 Task: Filter jobs by Noida location.
Action: Mouse moved to (325, 107)
Screenshot: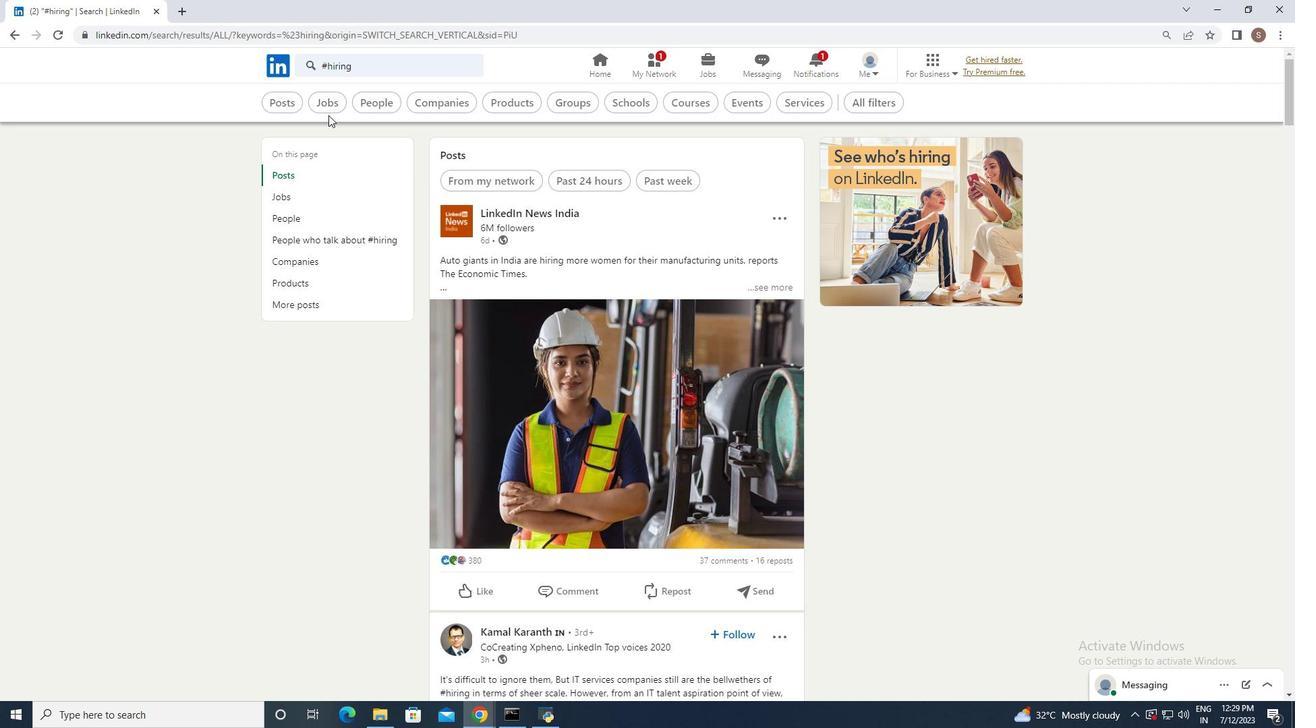 
Action: Mouse pressed left at (325, 107)
Screenshot: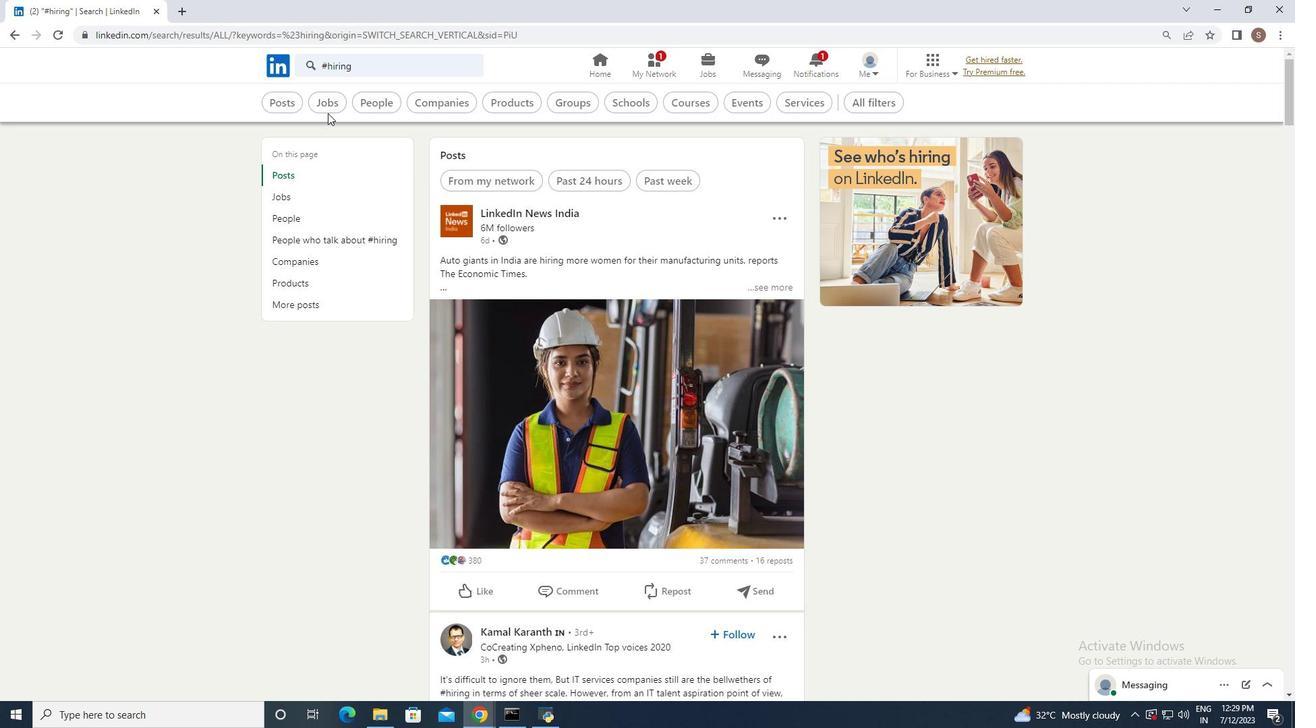 
Action: Mouse moved to (891, 104)
Screenshot: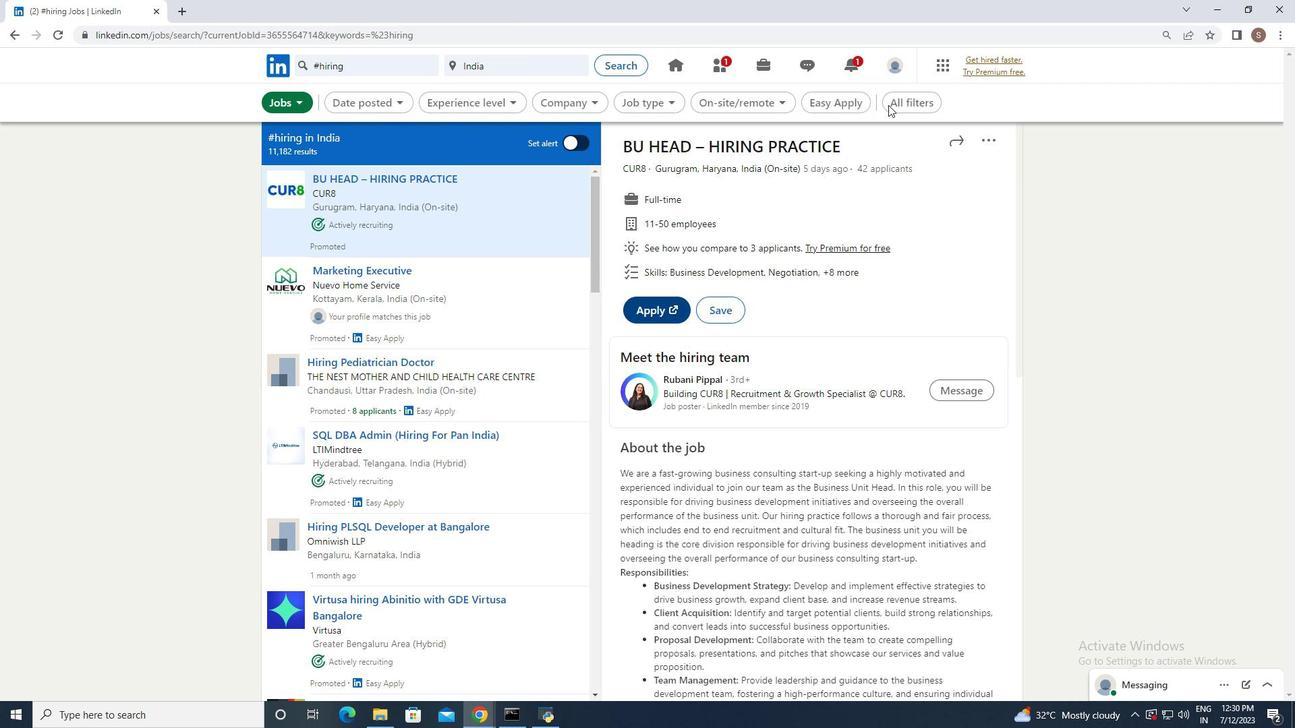 
Action: Mouse pressed left at (891, 104)
Screenshot: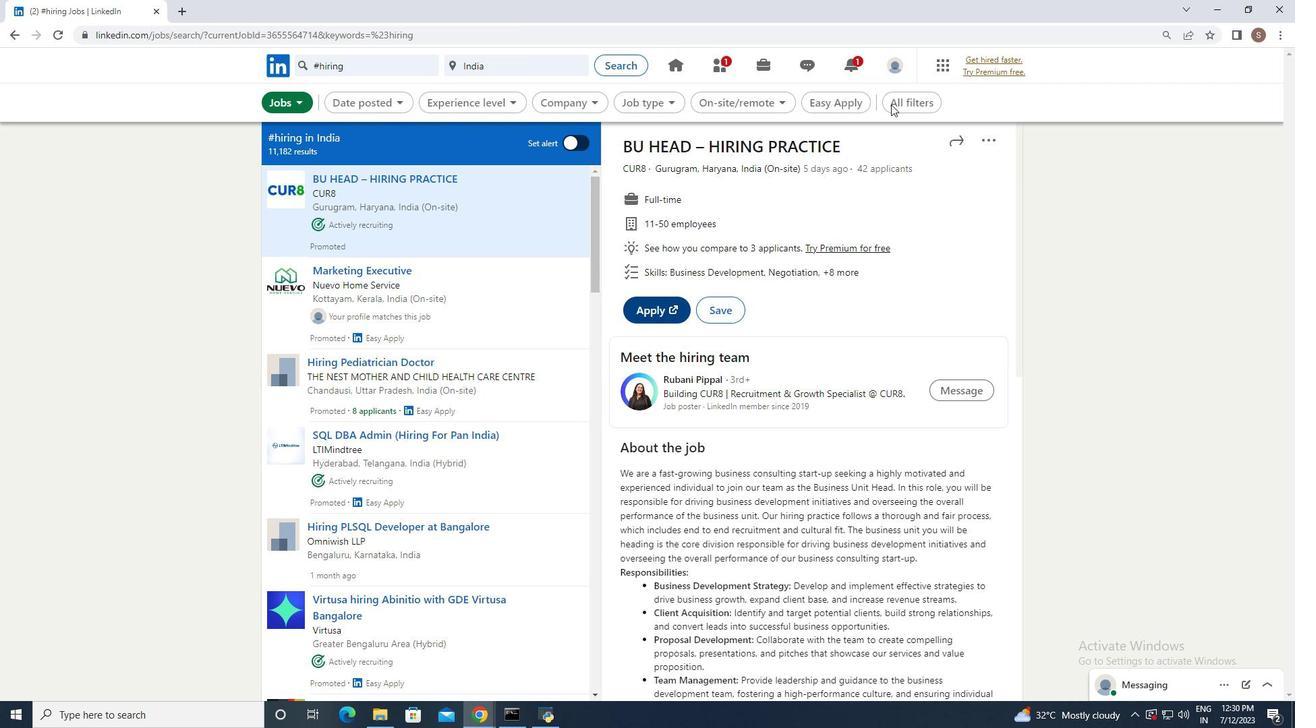 
Action: Mouse moved to (1092, 456)
Screenshot: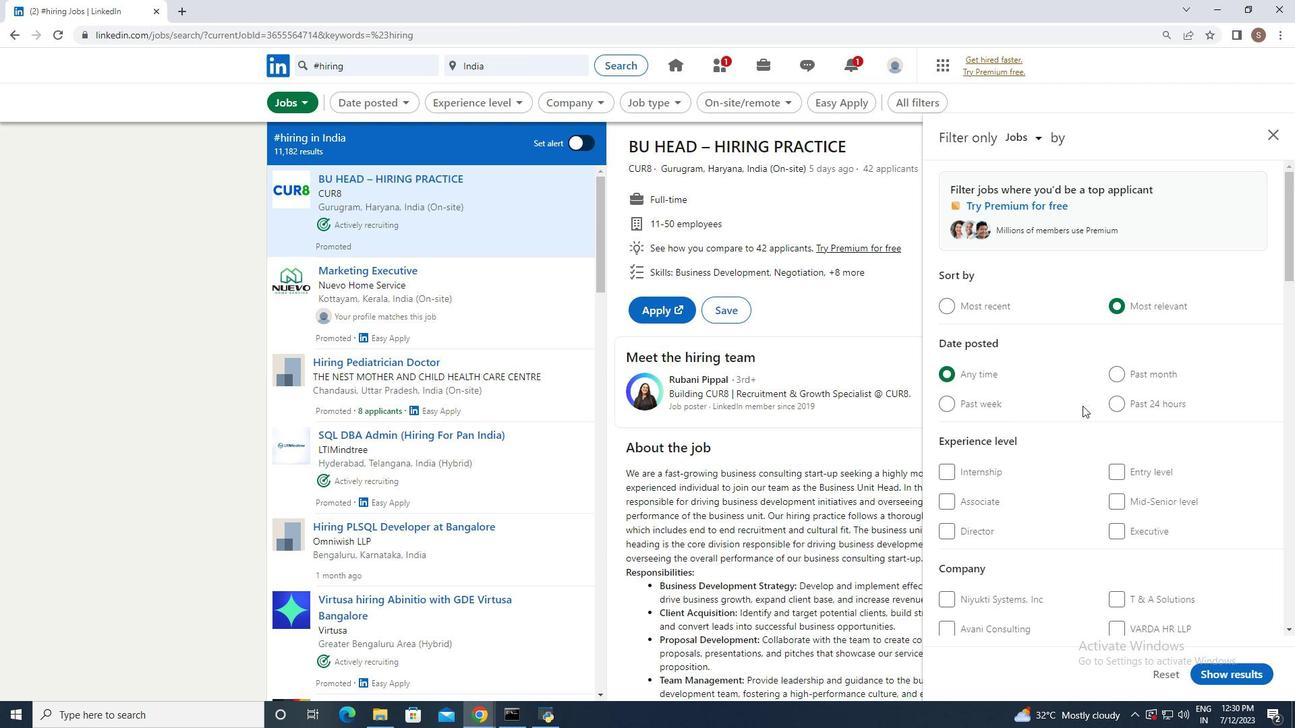 
Action: Mouse scrolled (1092, 455) with delta (0, 0)
Screenshot: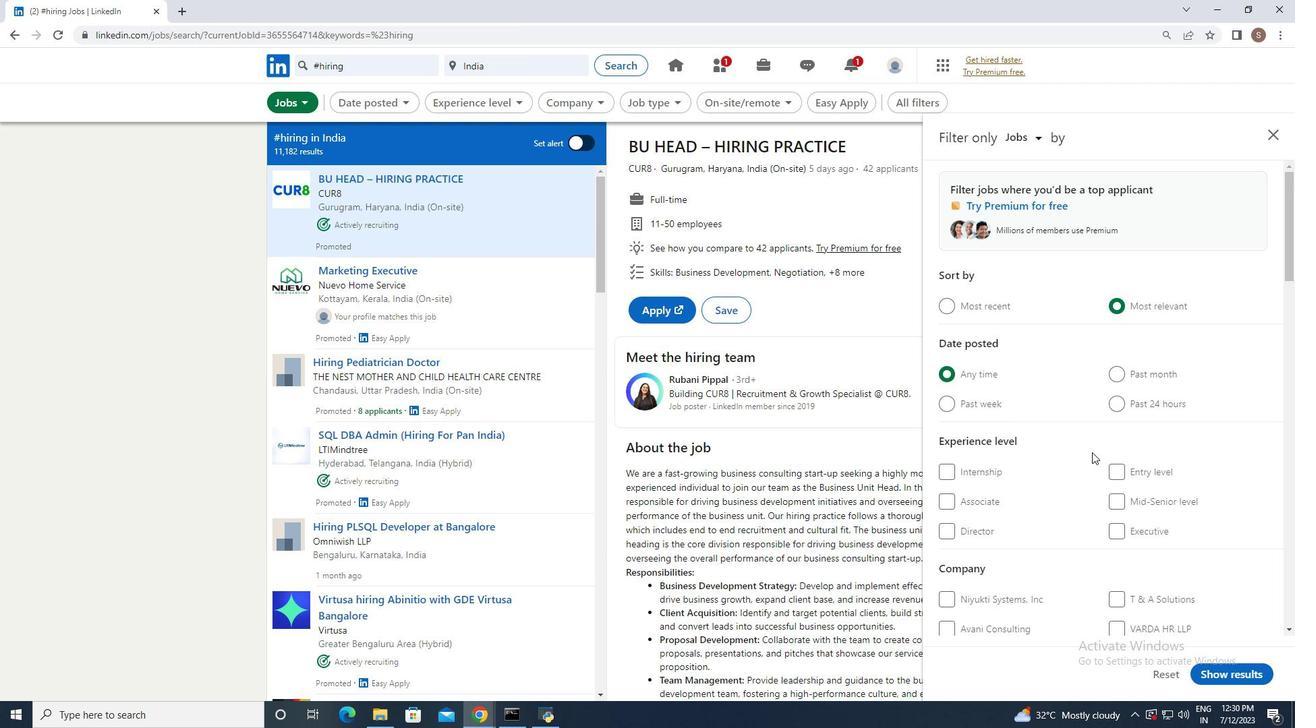 
Action: Mouse scrolled (1092, 455) with delta (0, 0)
Screenshot: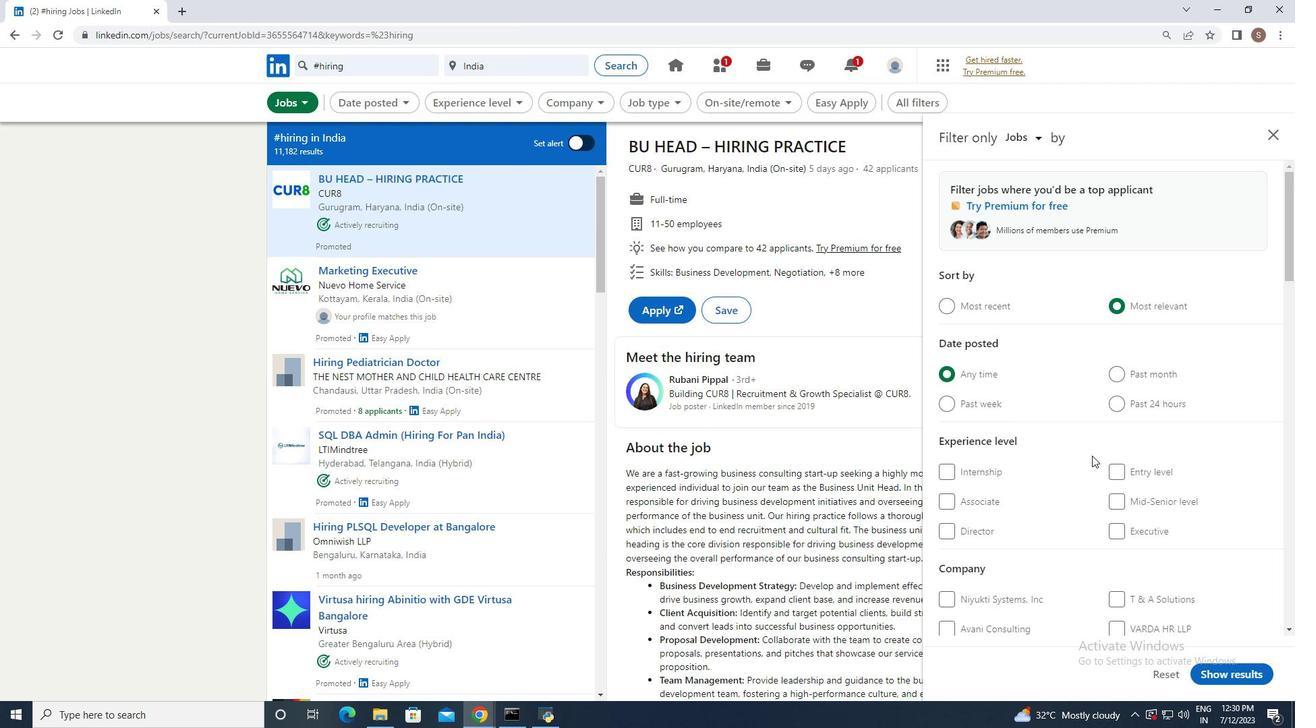 
Action: Mouse scrolled (1092, 455) with delta (0, 0)
Screenshot: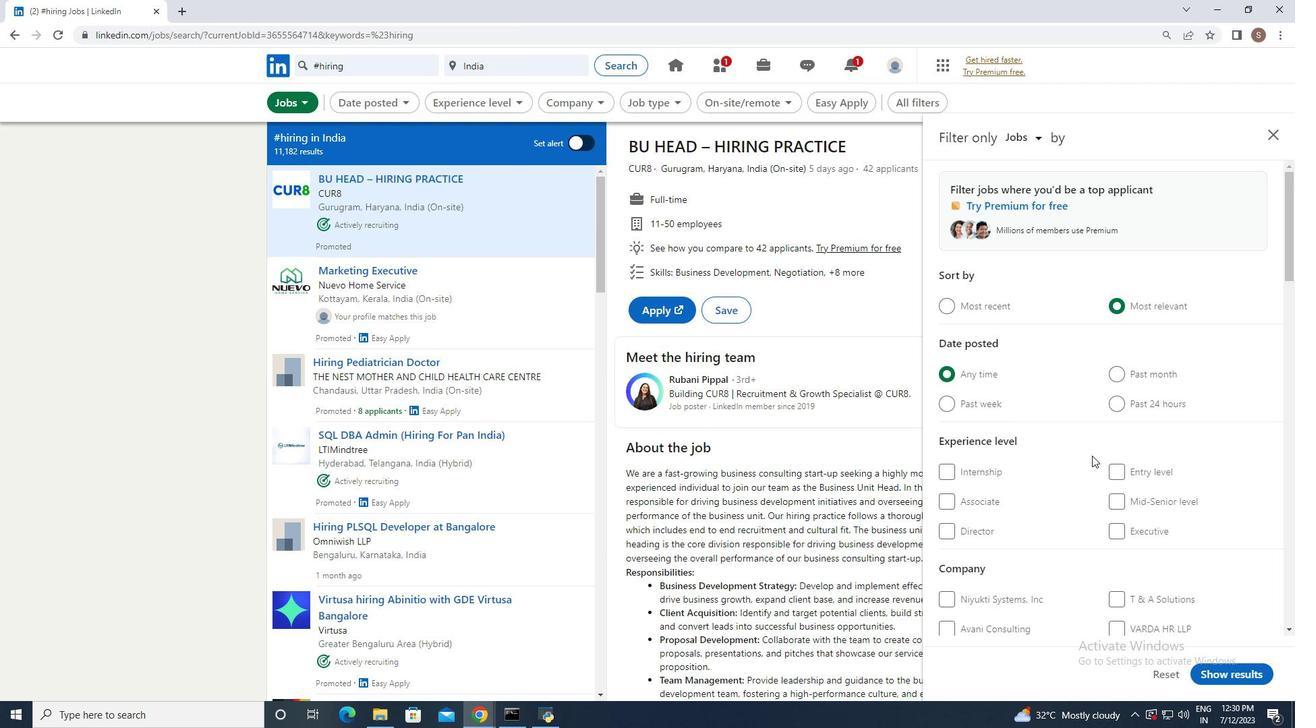 
Action: Mouse scrolled (1092, 455) with delta (0, 0)
Screenshot: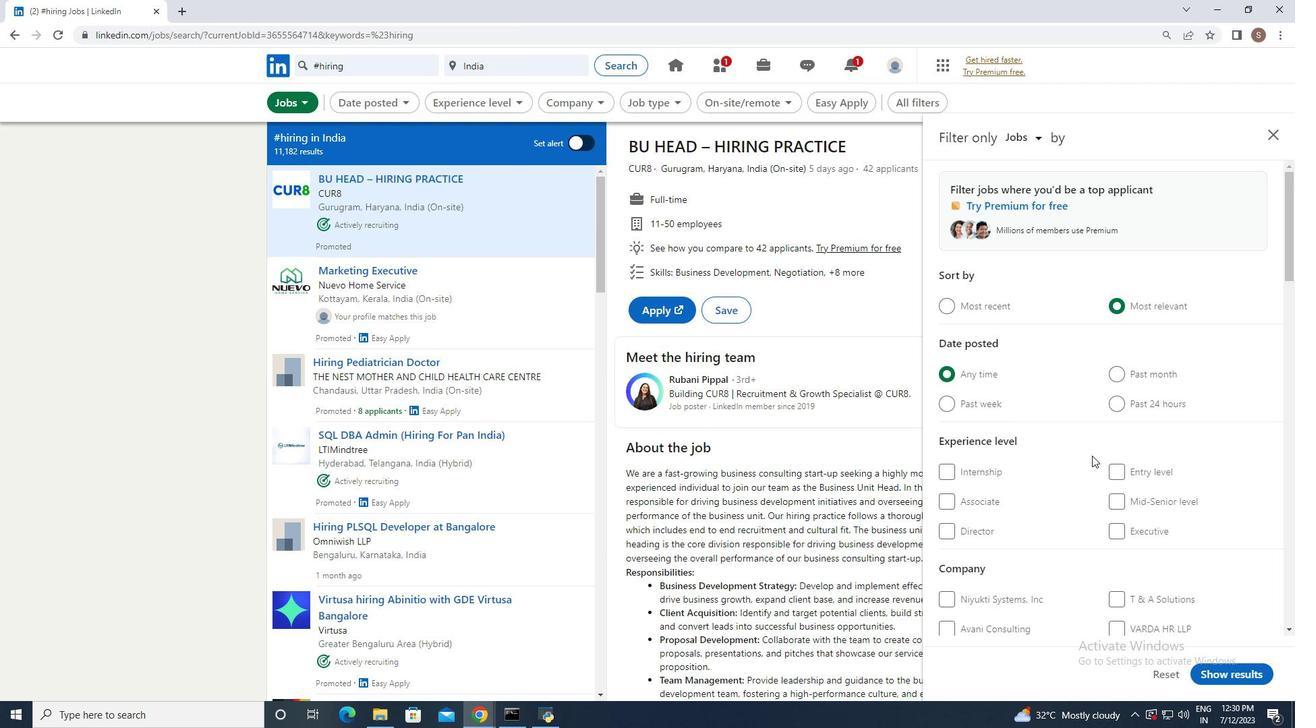 
Action: Mouse scrolled (1092, 455) with delta (0, 0)
Screenshot: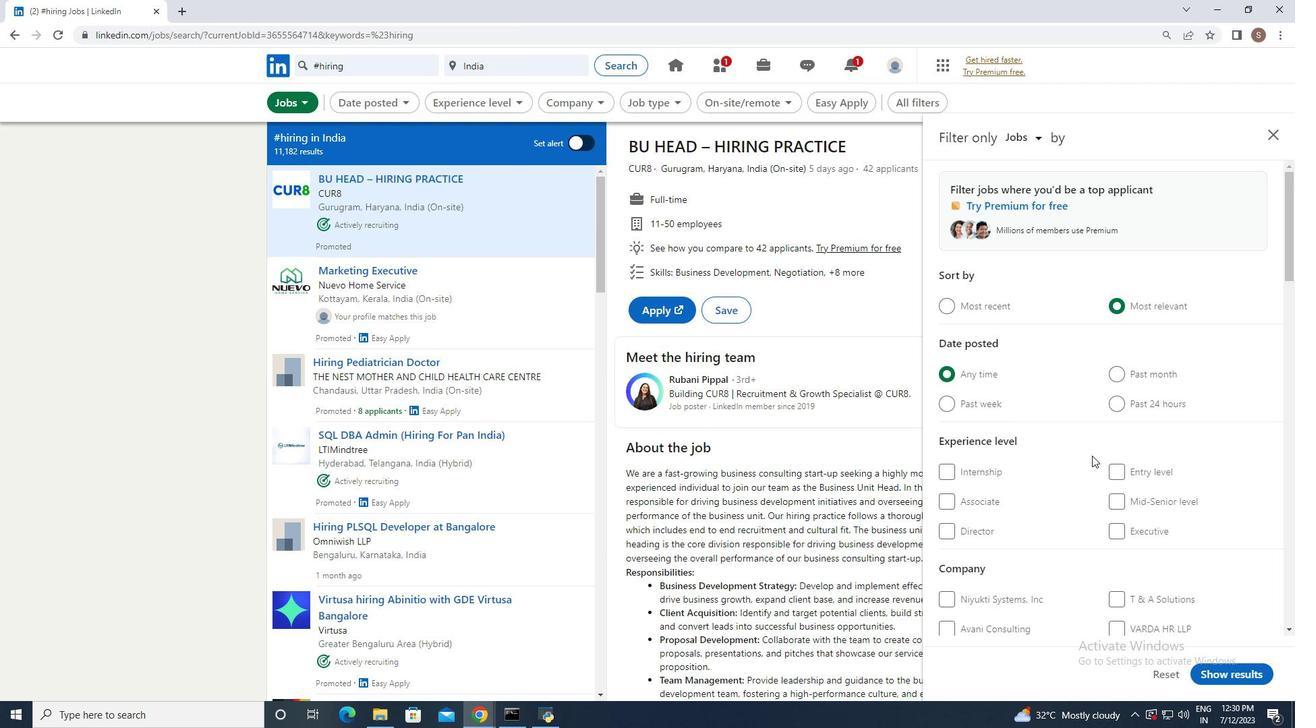 
Action: Mouse scrolled (1092, 455) with delta (0, 0)
Screenshot: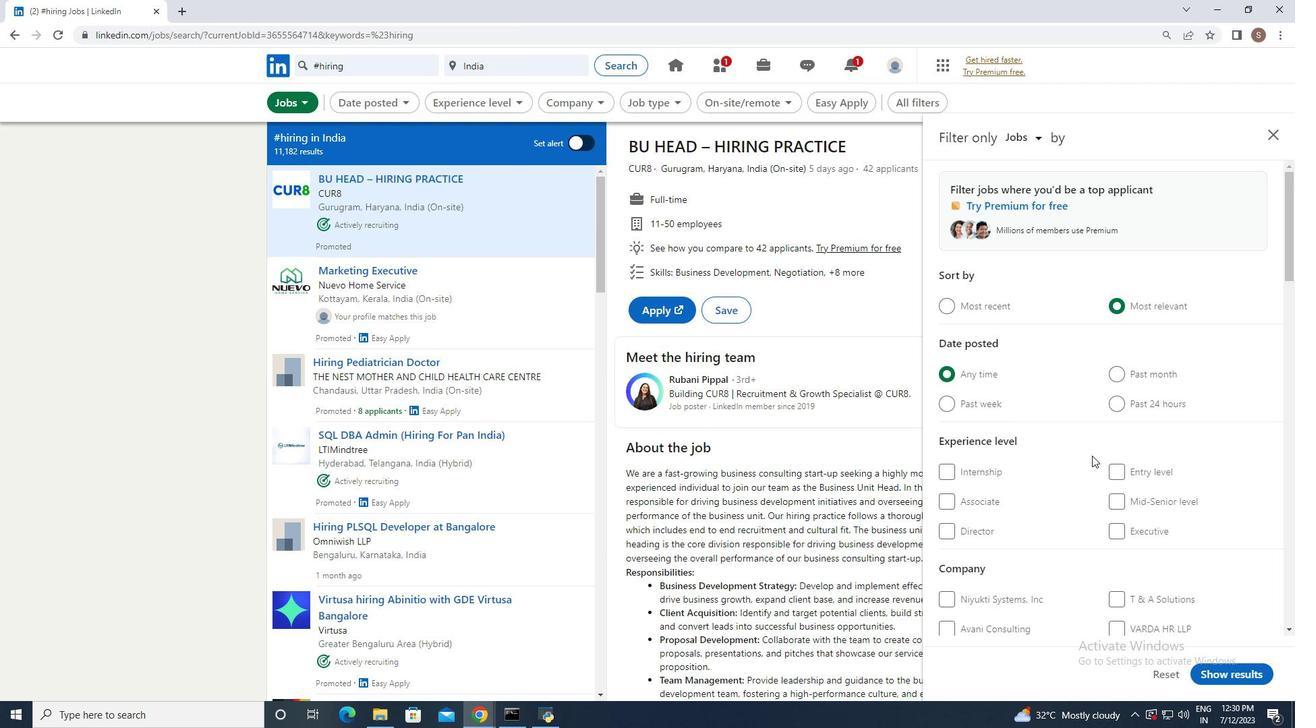 
Action: Mouse scrolled (1092, 455) with delta (0, 0)
Screenshot: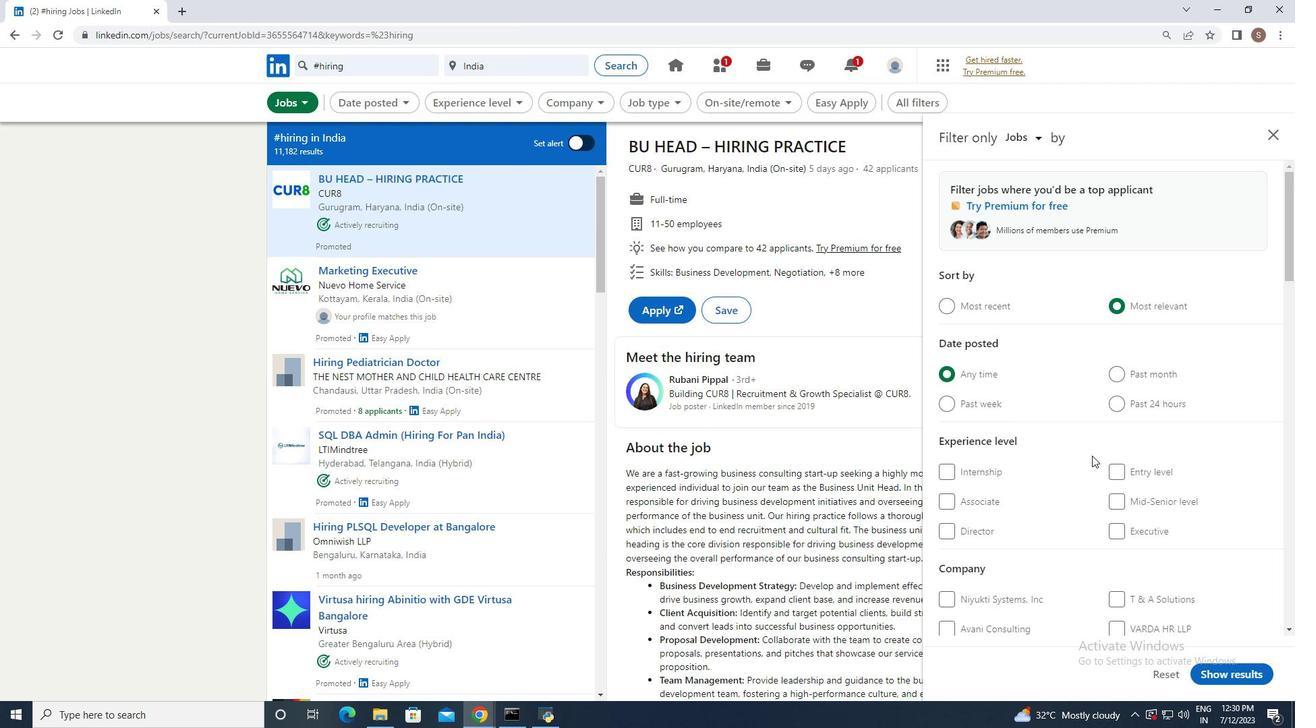 
Action: Mouse moved to (1092, 456)
Screenshot: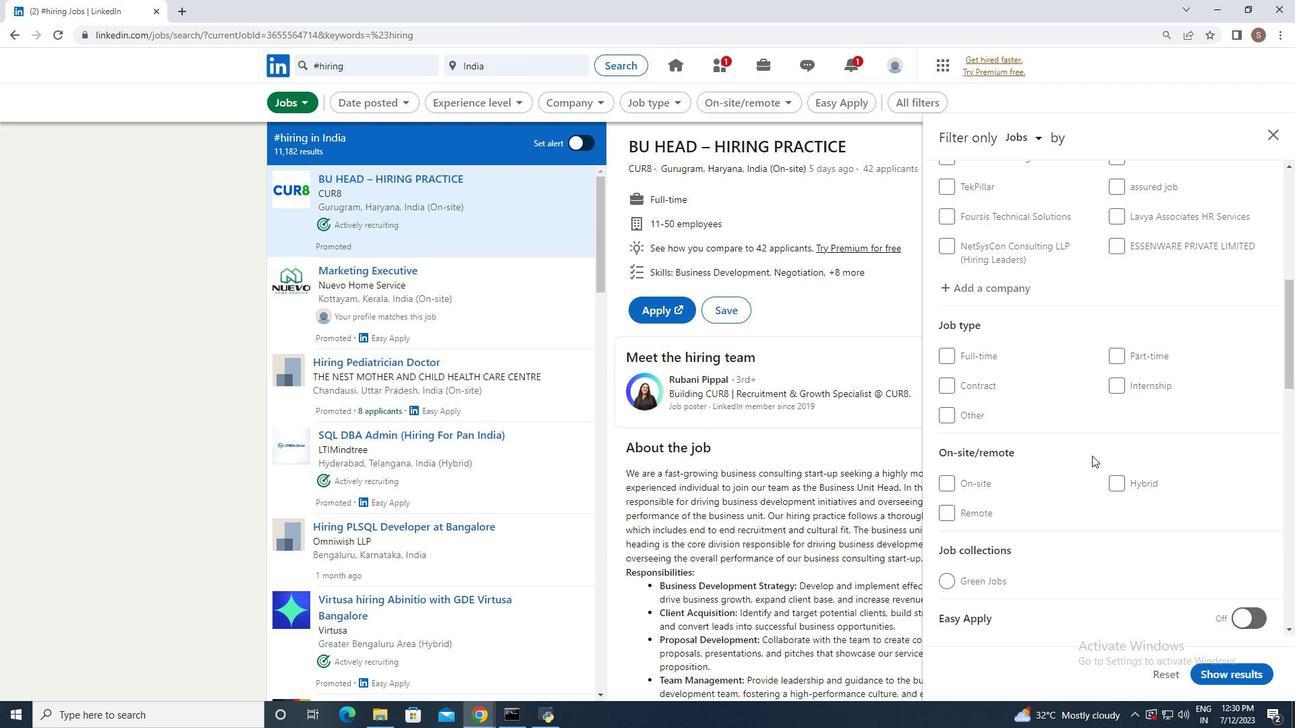 
Action: Mouse scrolled (1092, 456) with delta (0, 0)
Screenshot: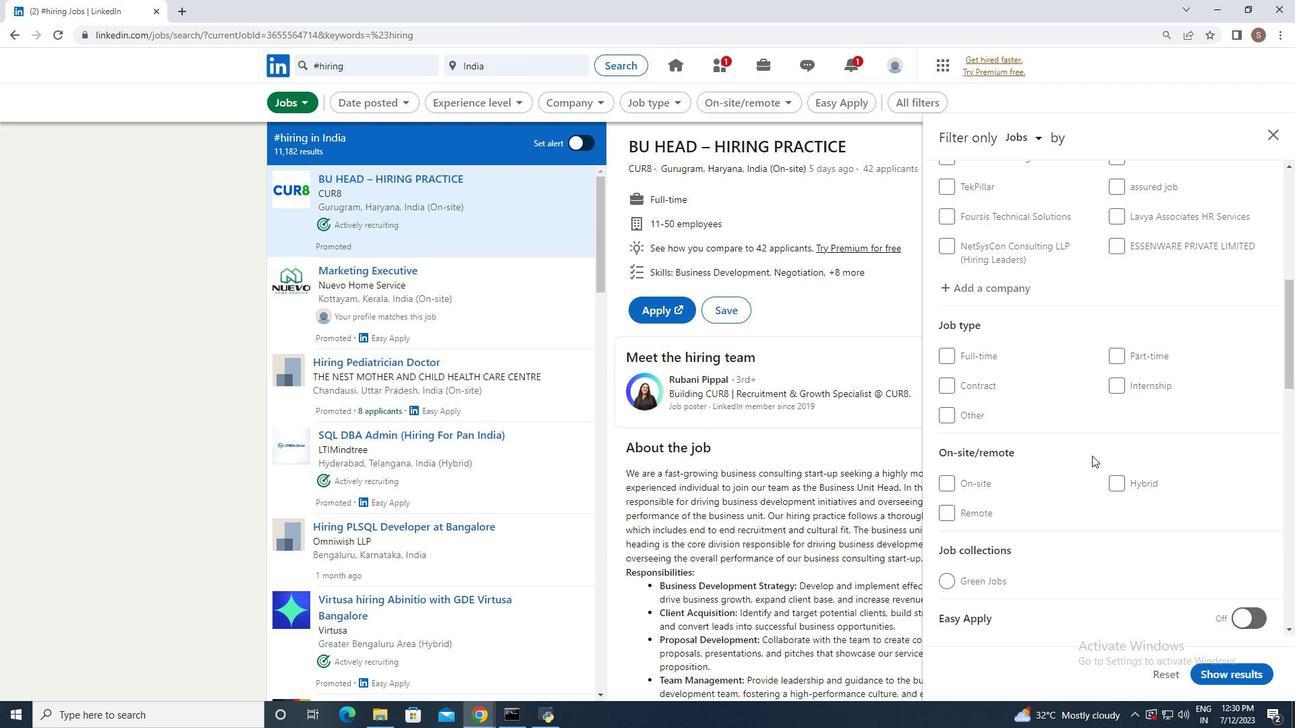 
Action: Mouse moved to (1092, 458)
Screenshot: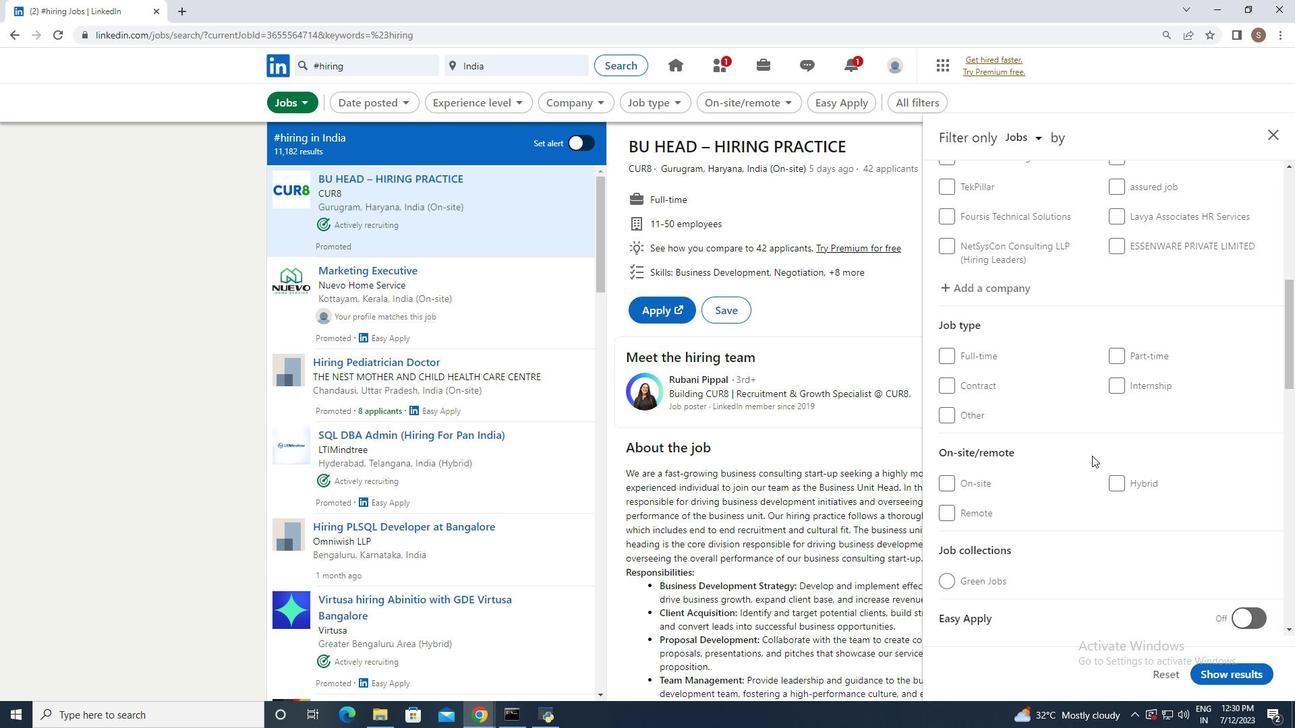 
Action: Mouse scrolled (1092, 457) with delta (0, 0)
Screenshot: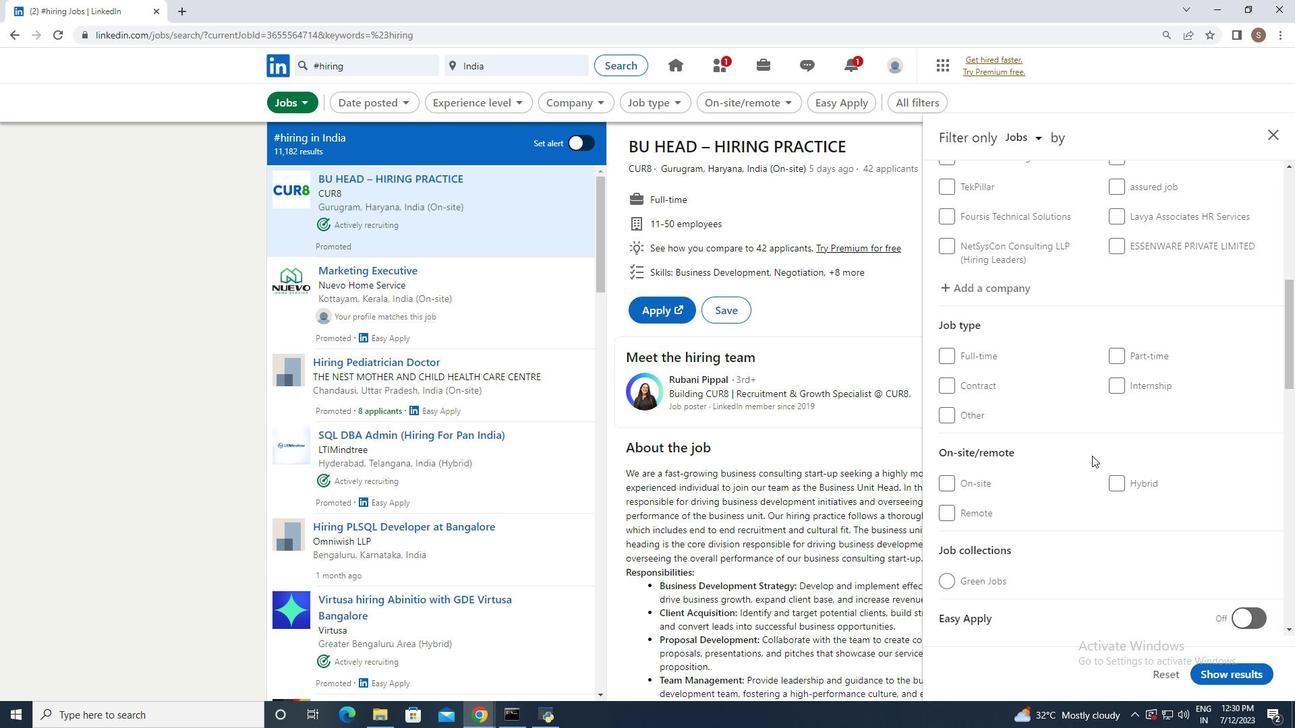 
Action: Mouse moved to (1092, 459)
Screenshot: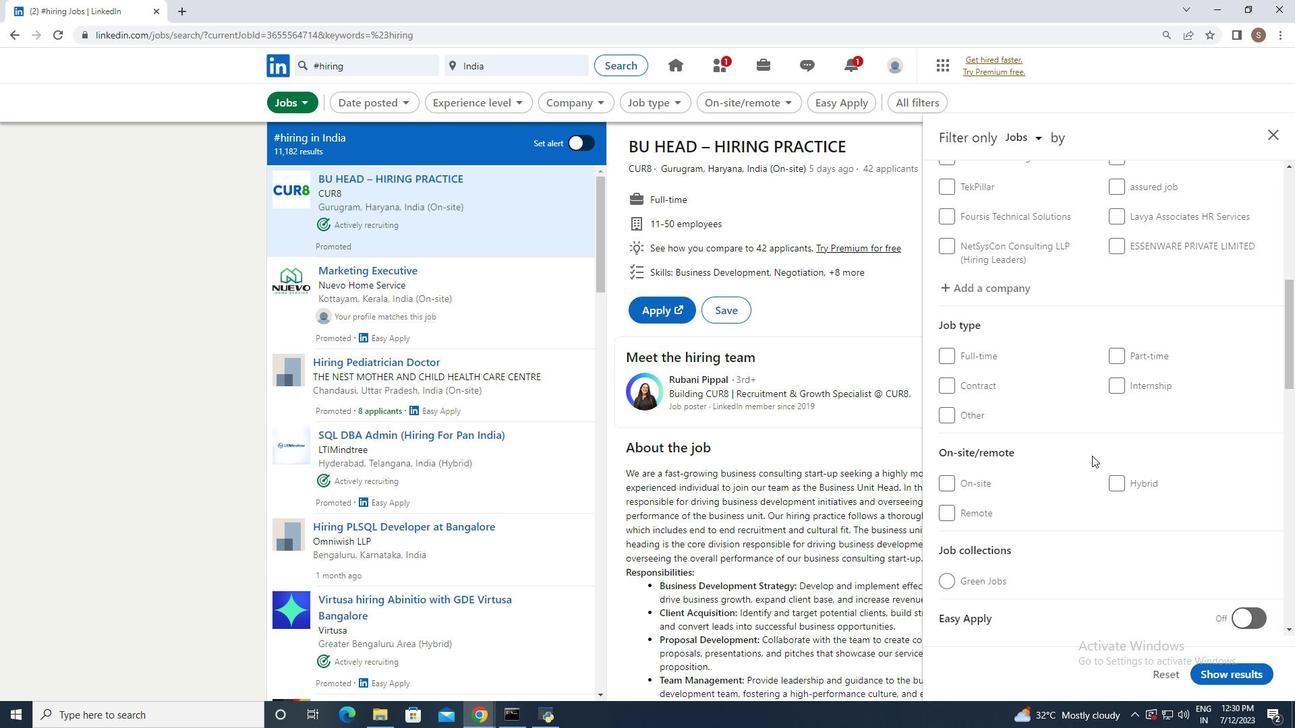 
Action: Mouse scrolled (1092, 458) with delta (0, 0)
Screenshot: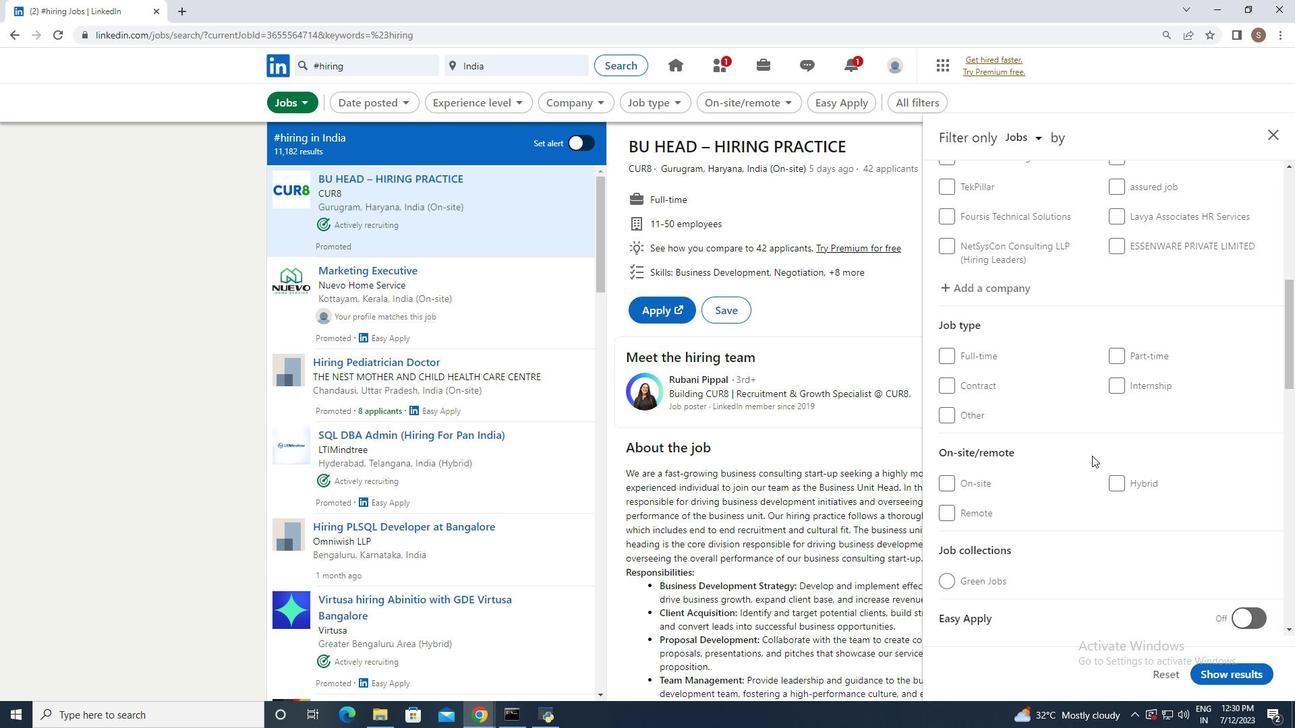 
Action: Mouse scrolled (1092, 458) with delta (0, 0)
Screenshot: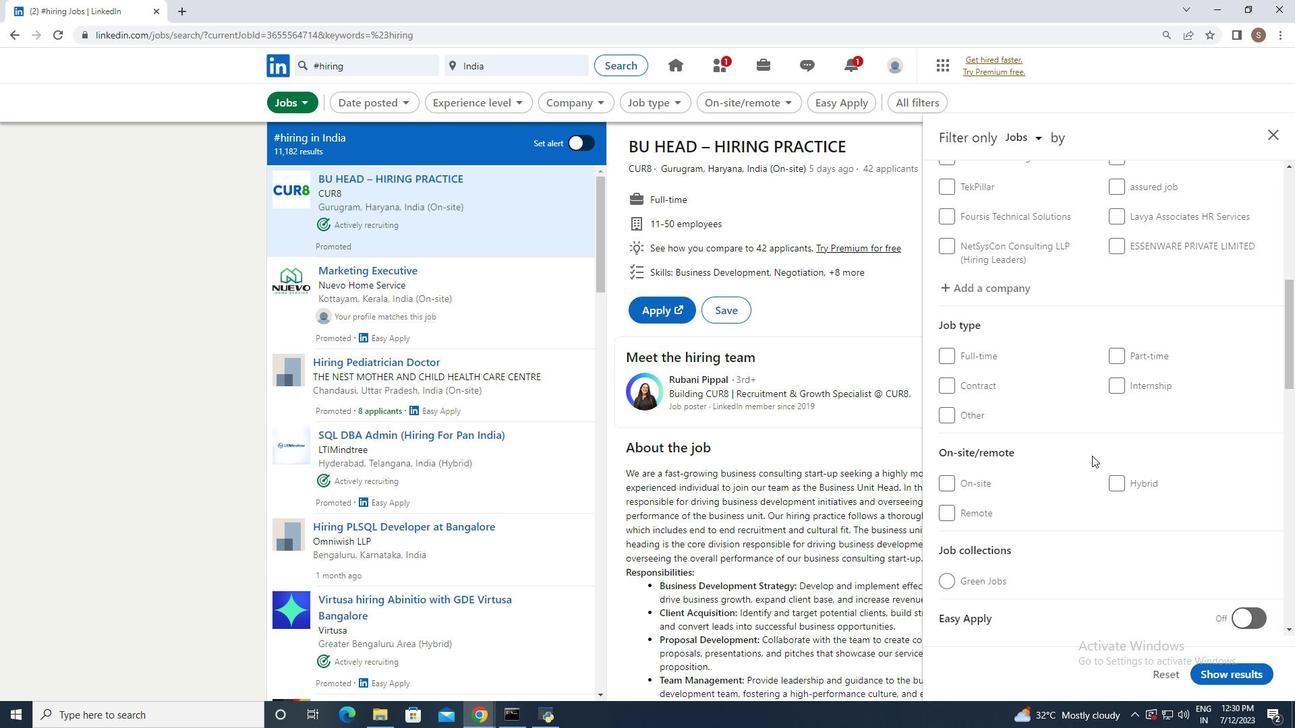 
Action: Mouse moved to (1116, 479)
Screenshot: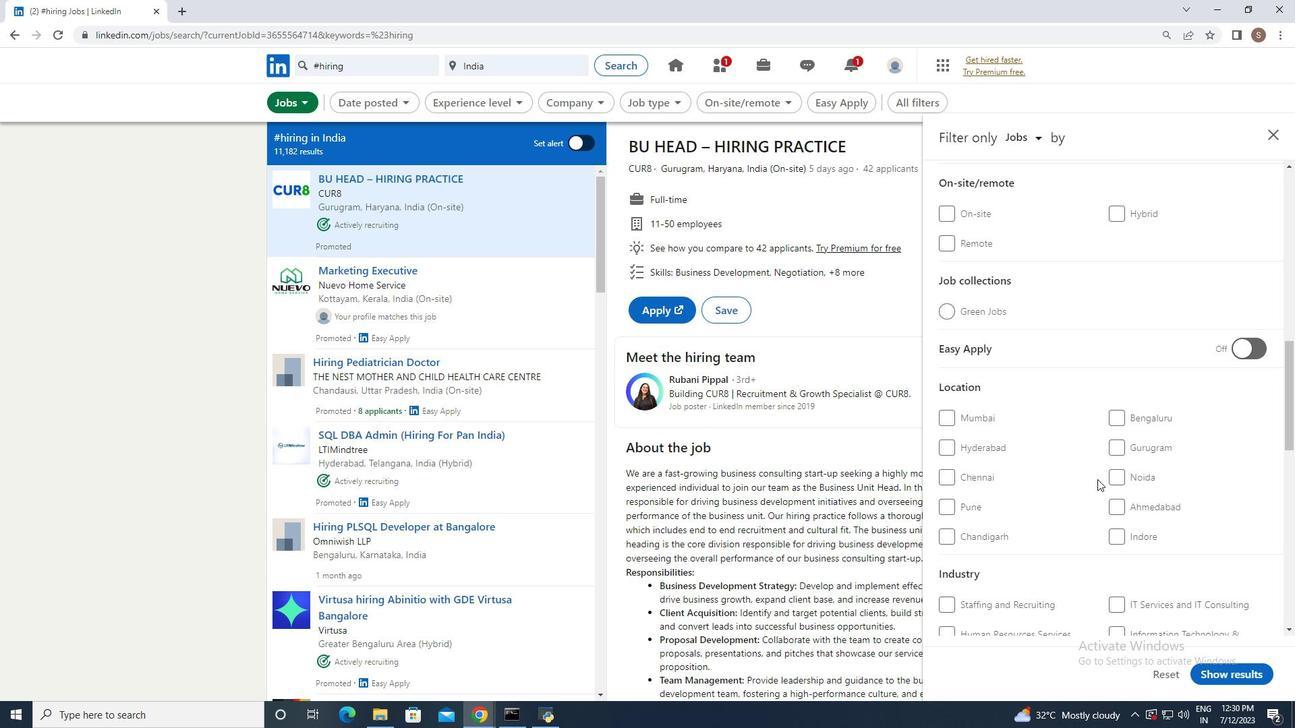 
Action: Mouse pressed left at (1116, 479)
Screenshot: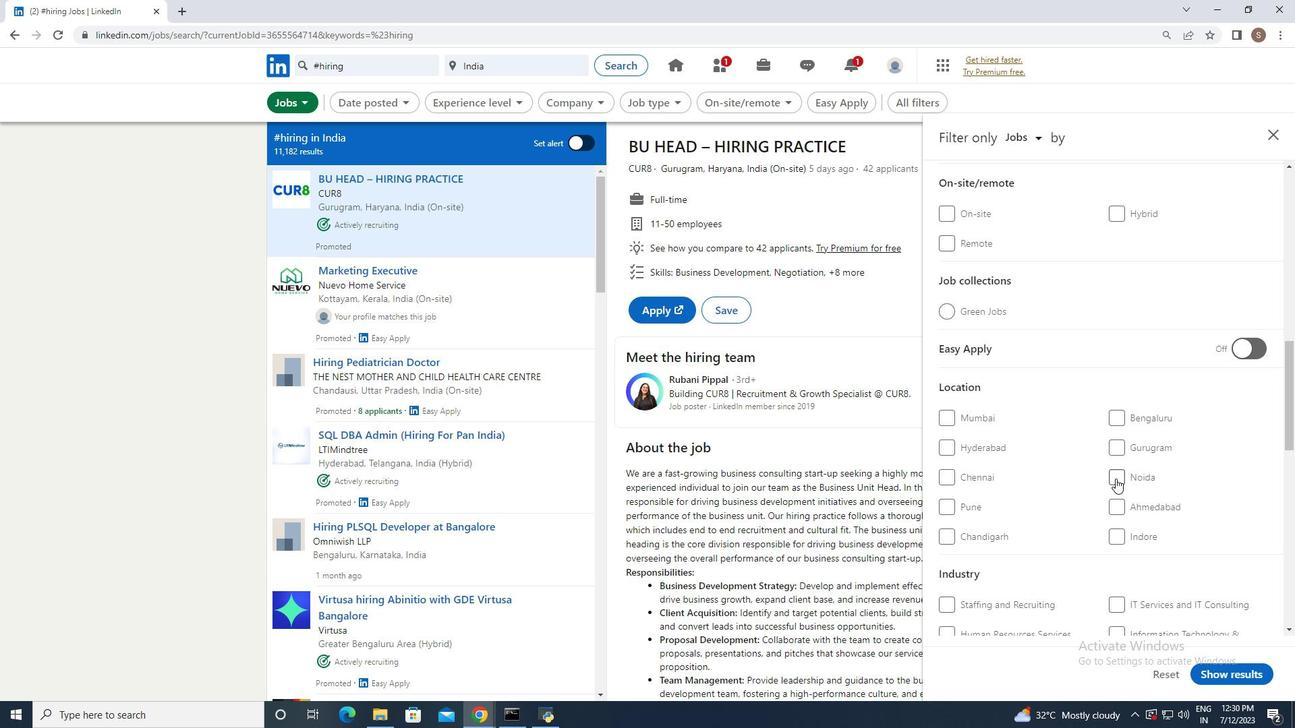 
Action: Mouse moved to (1238, 680)
Screenshot: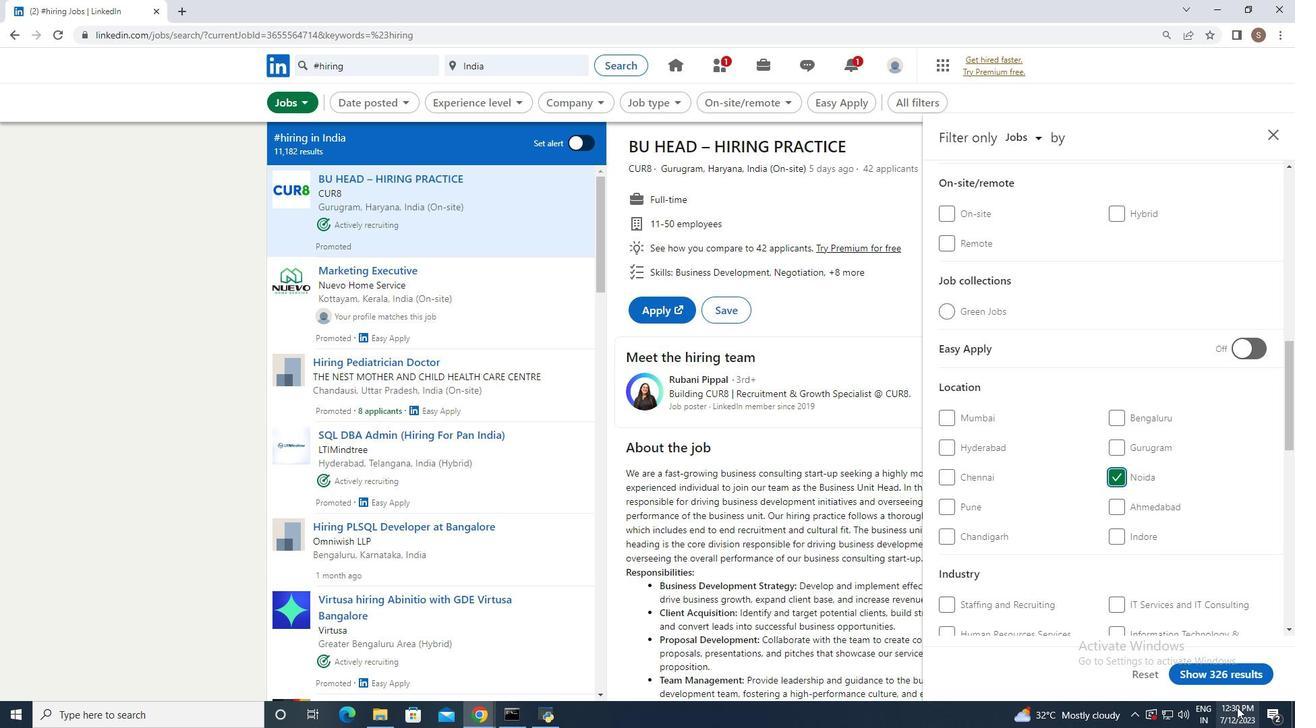 
Action: Mouse pressed left at (1238, 680)
Screenshot: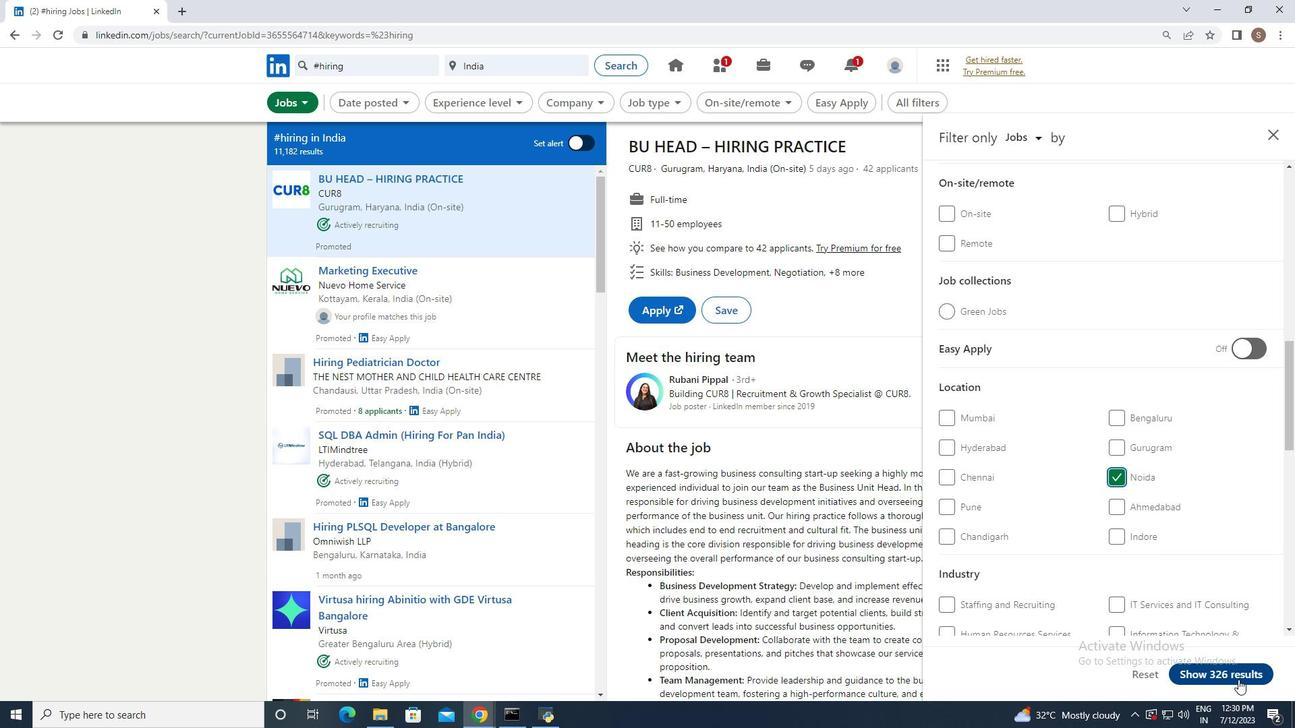 
Action: Mouse moved to (908, 618)
Screenshot: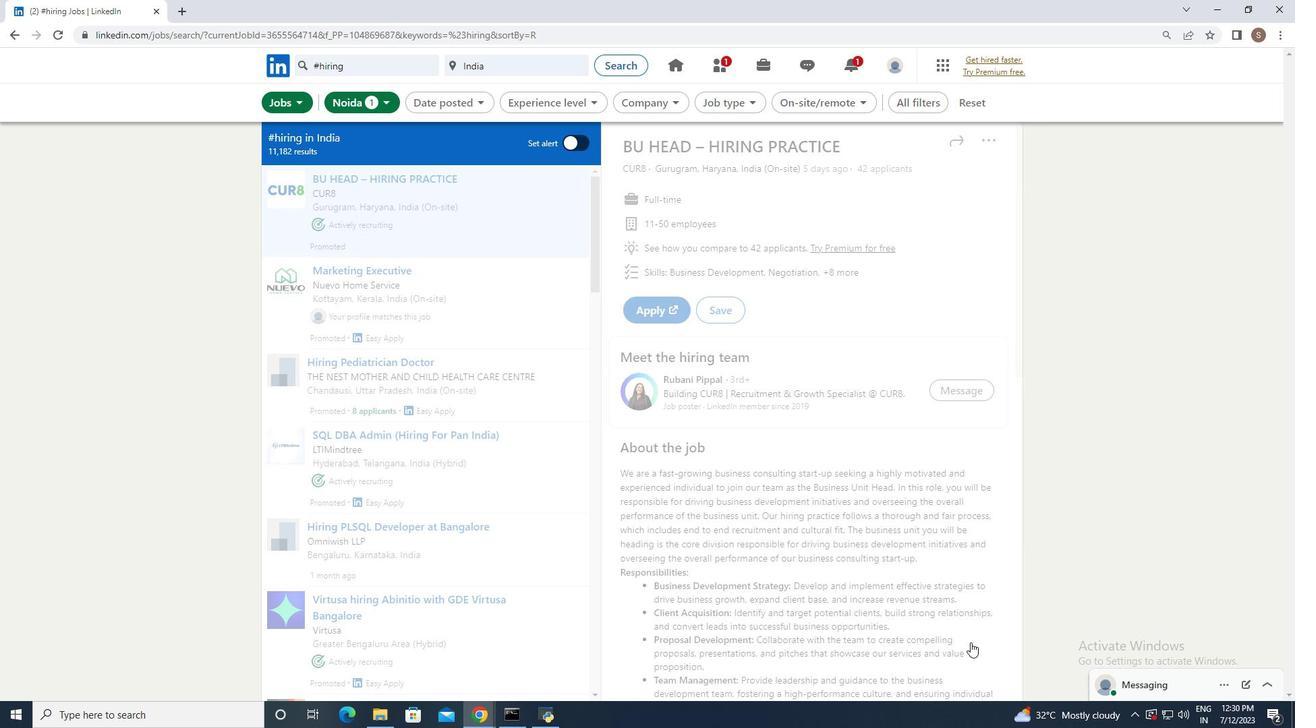 
